 Task: Add Lily's Sweets Cookies & Creme White Chocolate Bar to the cart.
Action: Mouse moved to (13, 61)
Screenshot: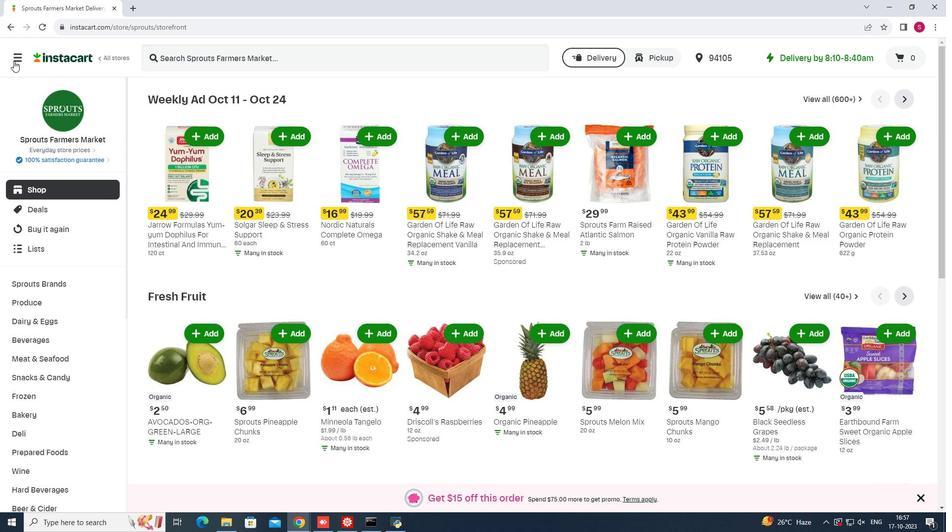 
Action: Mouse pressed left at (13, 61)
Screenshot: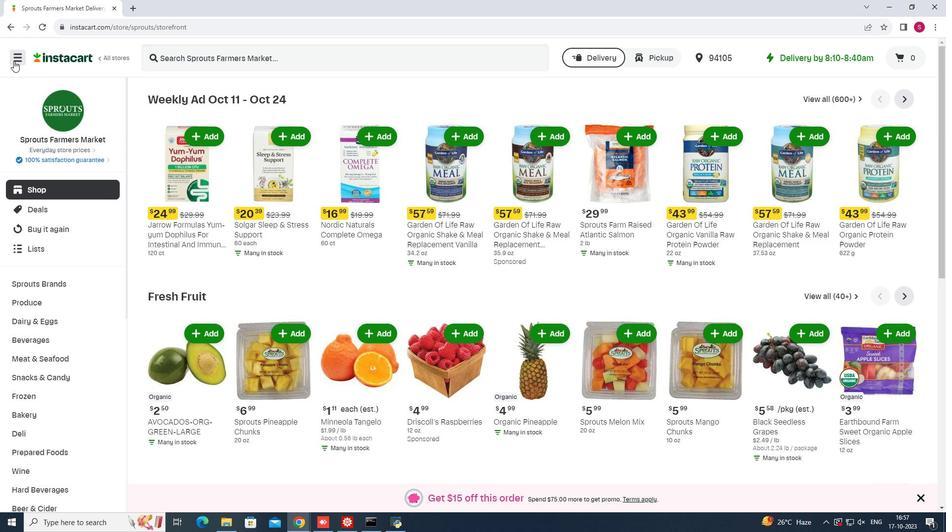 
Action: Mouse moved to (65, 256)
Screenshot: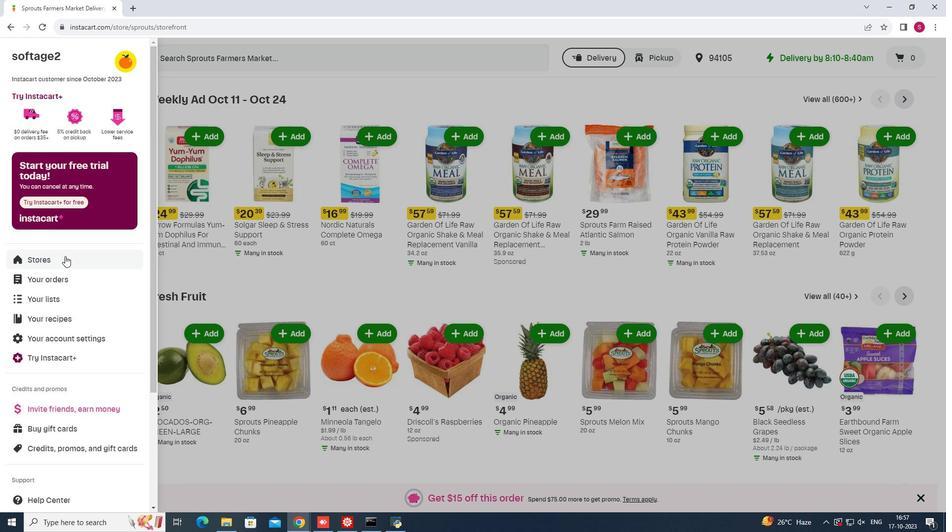 
Action: Mouse pressed left at (65, 256)
Screenshot: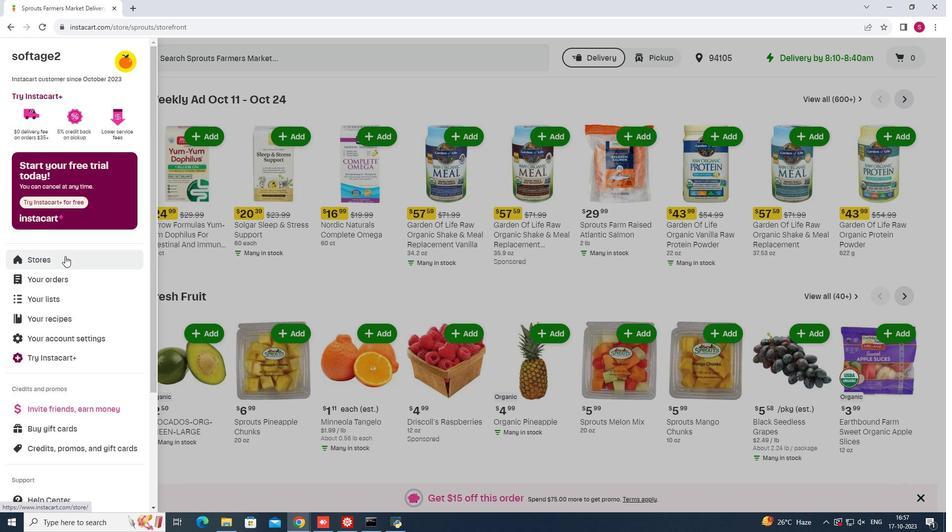 
Action: Mouse moved to (228, 87)
Screenshot: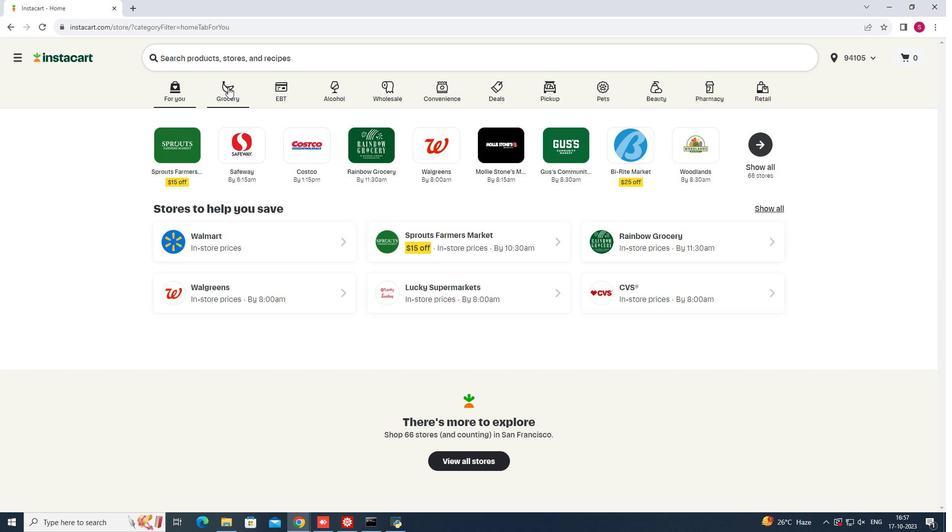 
Action: Mouse pressed left at (228, 87)
Screenshot: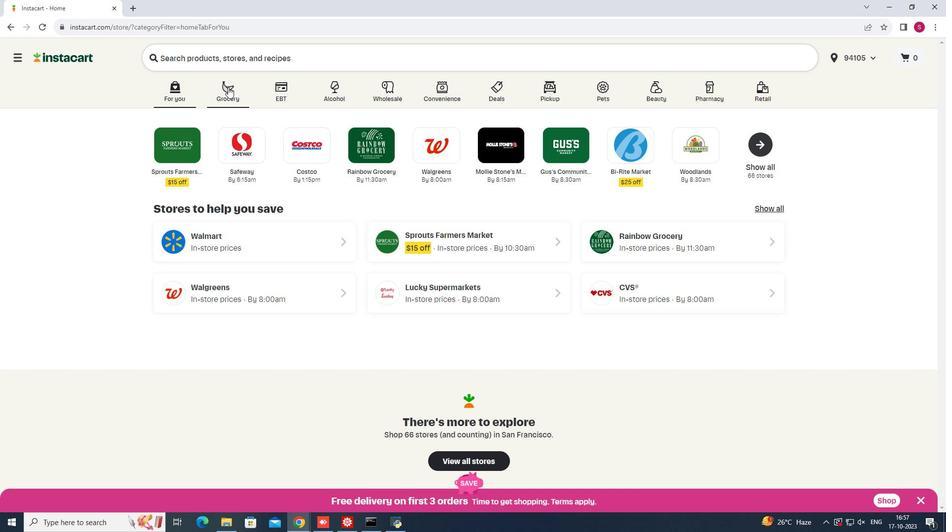 
Action: Mouse moved to (653, 133)
Screenshot: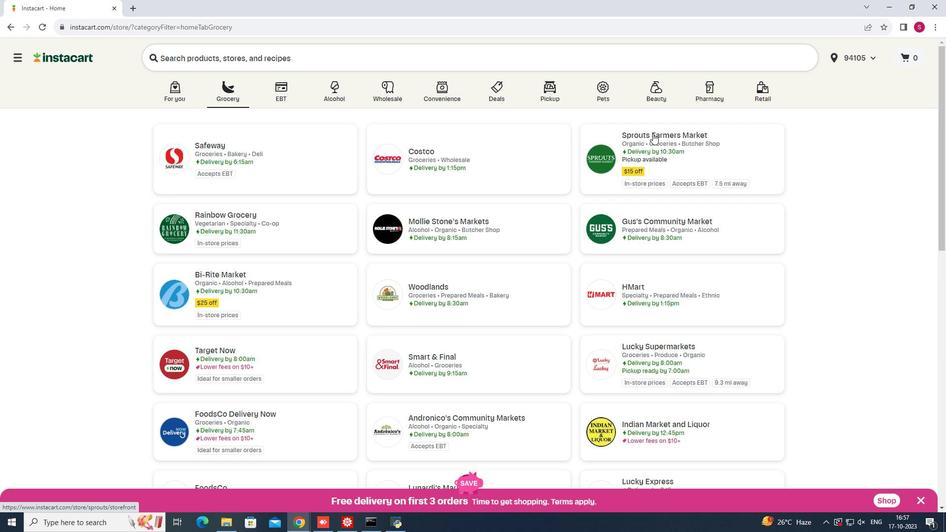 
Action: Mouse pressed left at (653, 133)
Screenshot: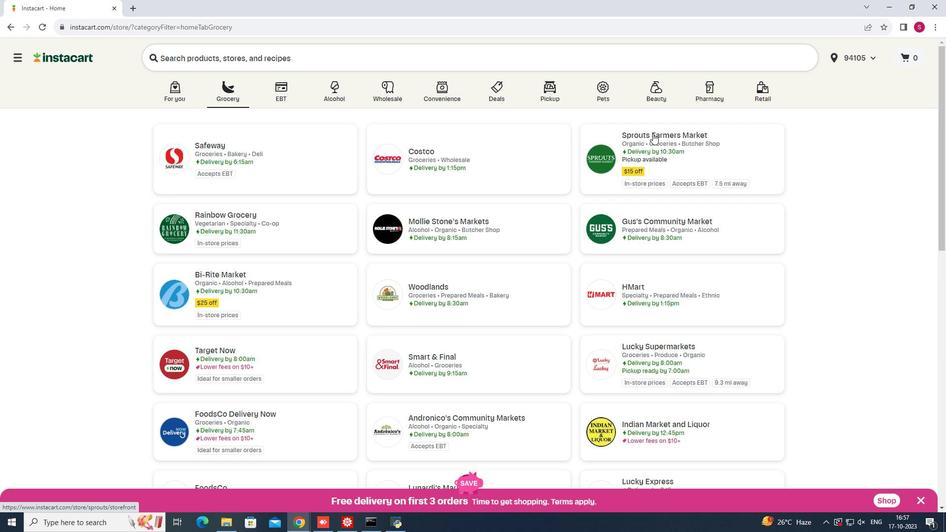 
Action: Mouse moved to (51, 378)
Screenshot: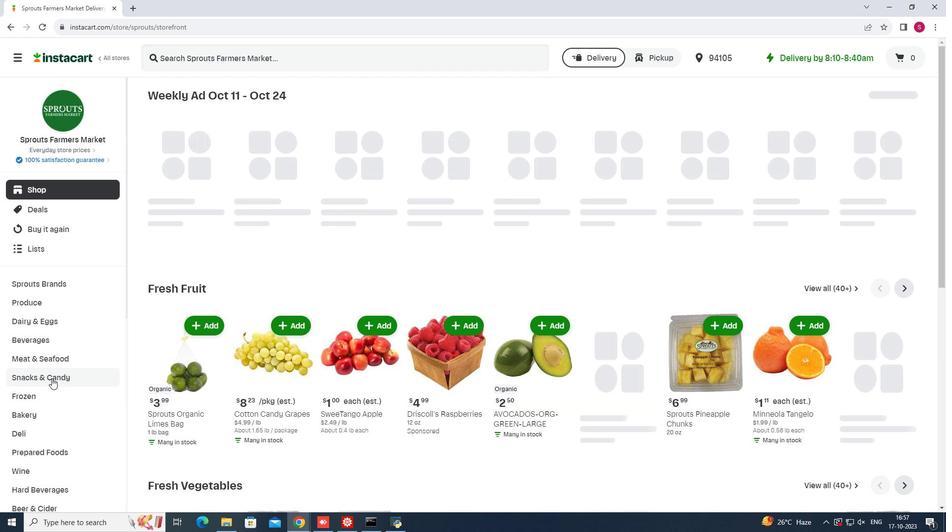 
Action: Mouse pressed left at (51, 378)
Screenshot: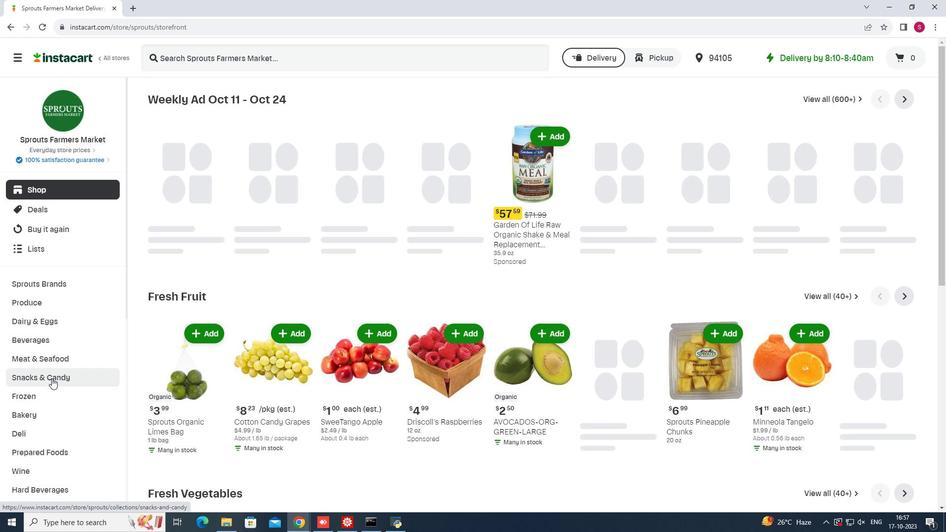 
Action: Mouse moved to (285, 123)
Screenshot: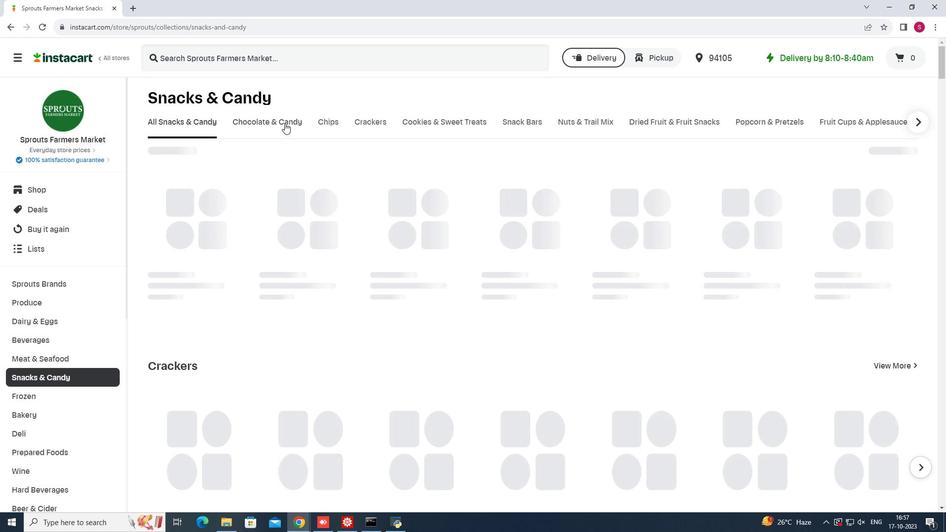 
Action: Mouse pressed left at (285, 123)
Screenshot: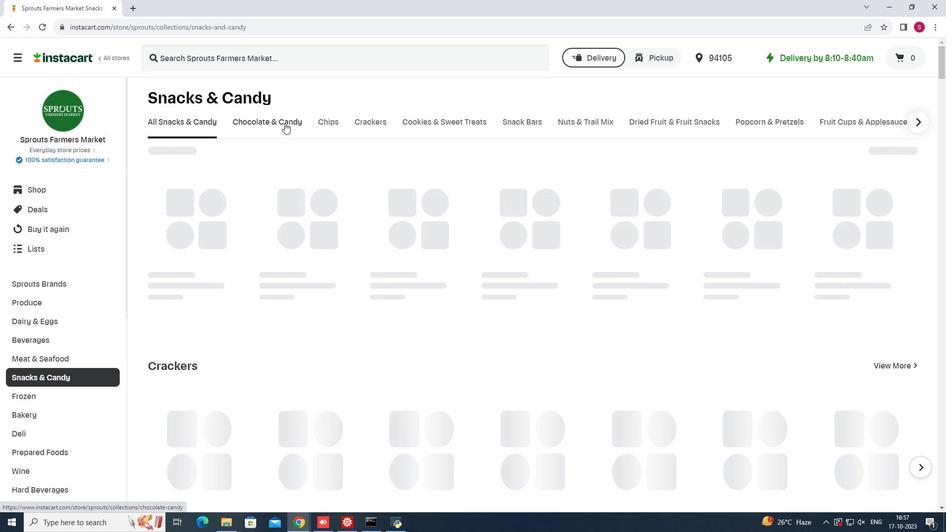 
Action: Mouse moved to (256, 163)
Screenshot: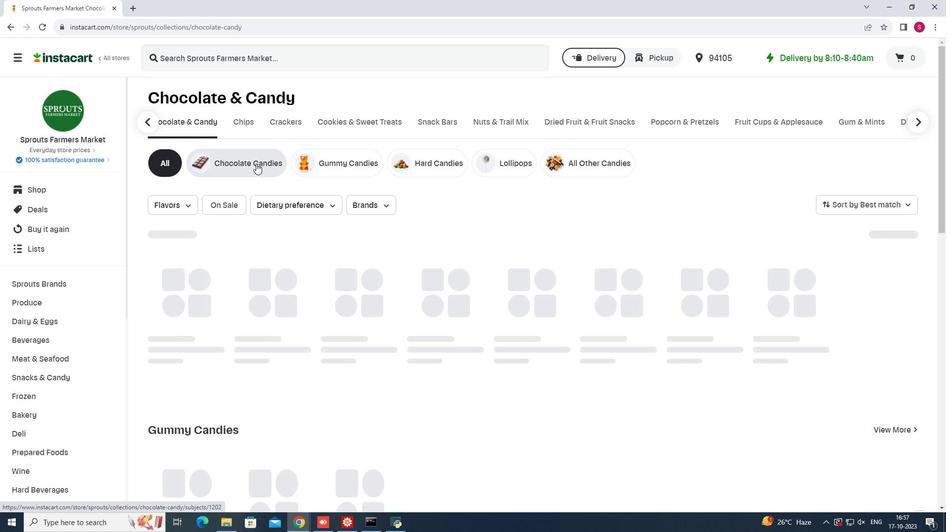 
Action: Mouse pressed left at (256, 163)
Screenshot: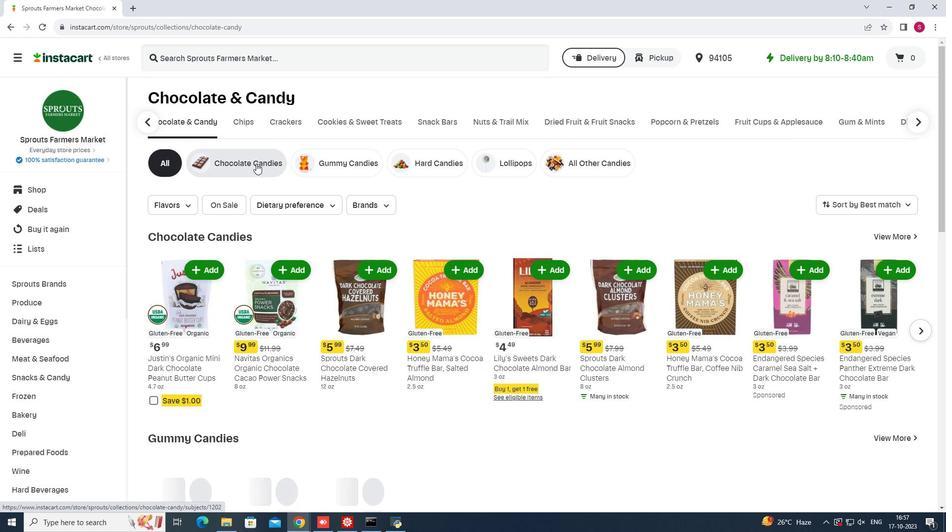 
Action: Mouse moved to (293, 55)
Screenshot: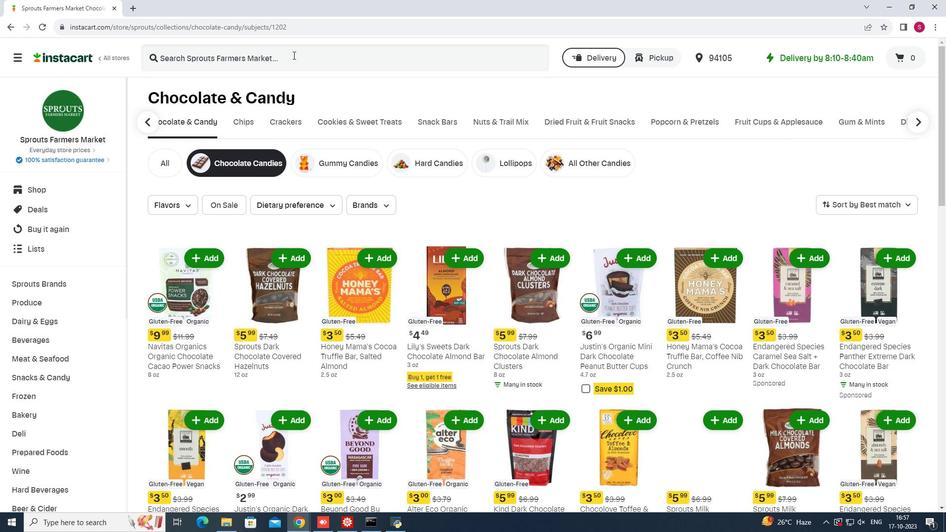 
Action: Mouse pressed left at (293, 55)
Screenshot: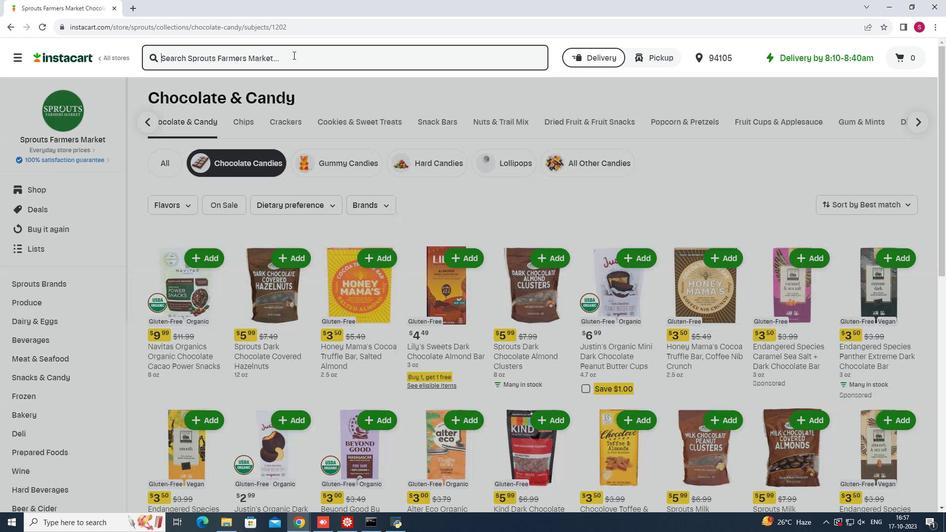 
Action: Key pressed <Key.shift>lilt<Key.backspace>y<Key.backspace><Key.backspace><Key.backspace><Key.backspace><Key.backspace><Key.backspace><Key.backspace><Key.backspace><Key.backspace><Key.backspace><Key.backspace><Key.backspace><Key.backspace><Key.backspace><Key.backspace><Key.backspace><Key.backspace><Key.caps_lock><Key.caps_lock><Key.shift>Lily's<Key.space><Key.shift>Sweets<Key.space><Key.shift>Cookies<Key.space><Key.shift><Key.shift><Key.shift><Key.shift><Key.shift>&<Key.space><Key.shift><Key.shift><Key.shift><Key.shift><Key.shift><Key.shift><Key.shift><Key.shift>Creme<Key.space><Key.shift>White<Key.space><Key.shift>Chocolate<Key.space><Key.shift>Bar<Key.enter>
Screenshot: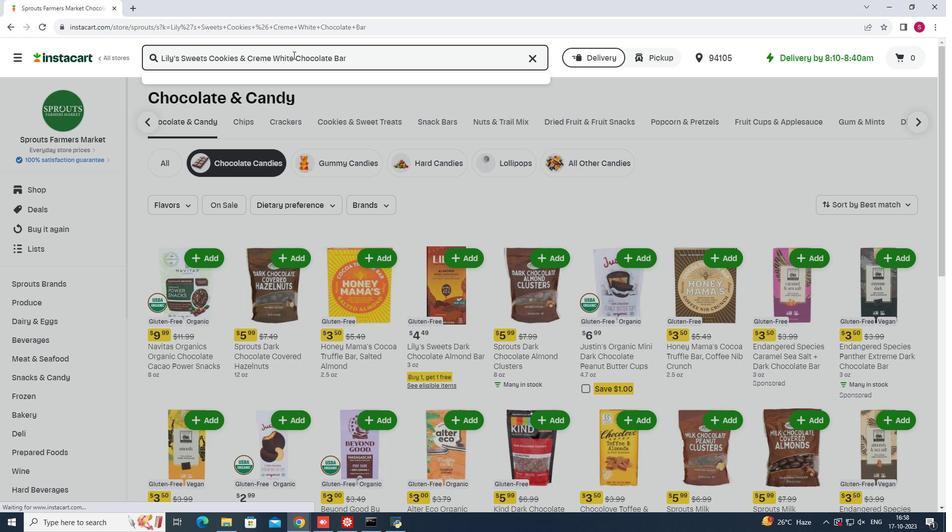 
Action: Mouse moved to (426, 140)
Screenshot: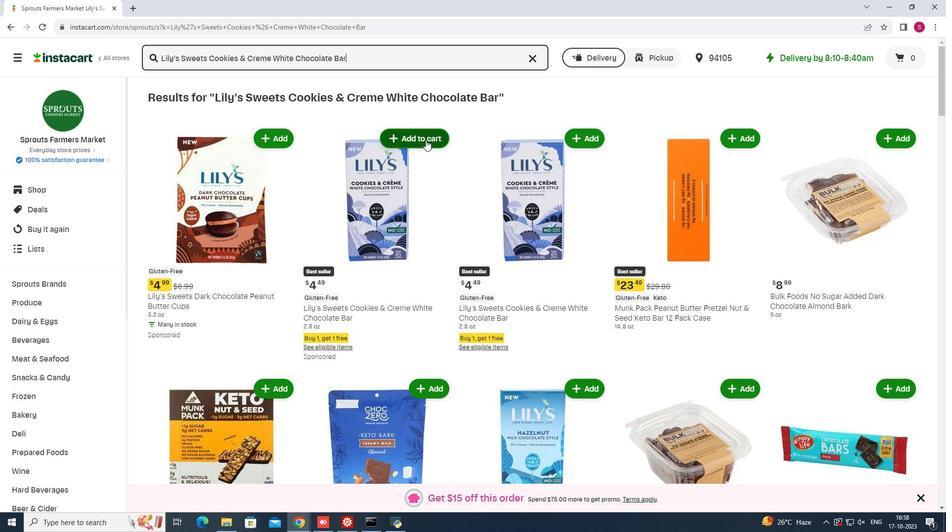 
Action: Mouse pressed left at (426, 140)
Screenshot: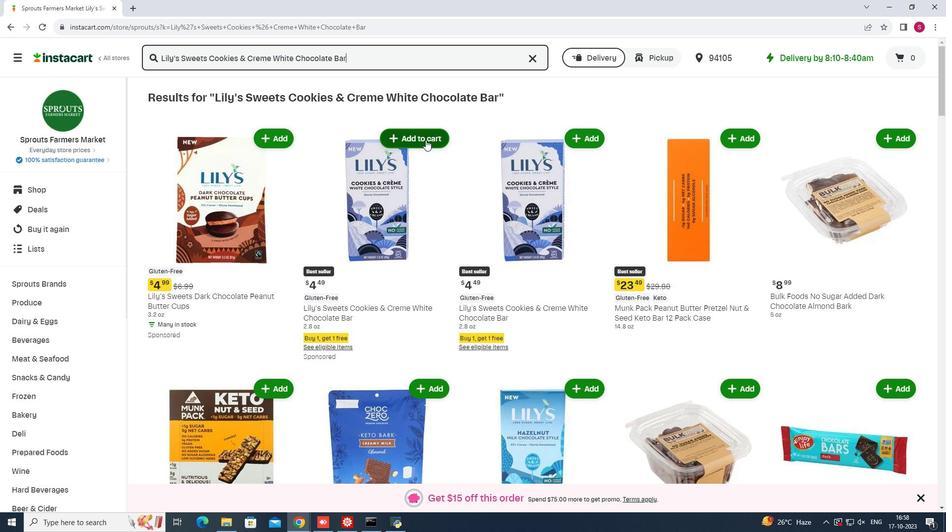 
Action: Mouse moved to (610, 148)
Screenshot: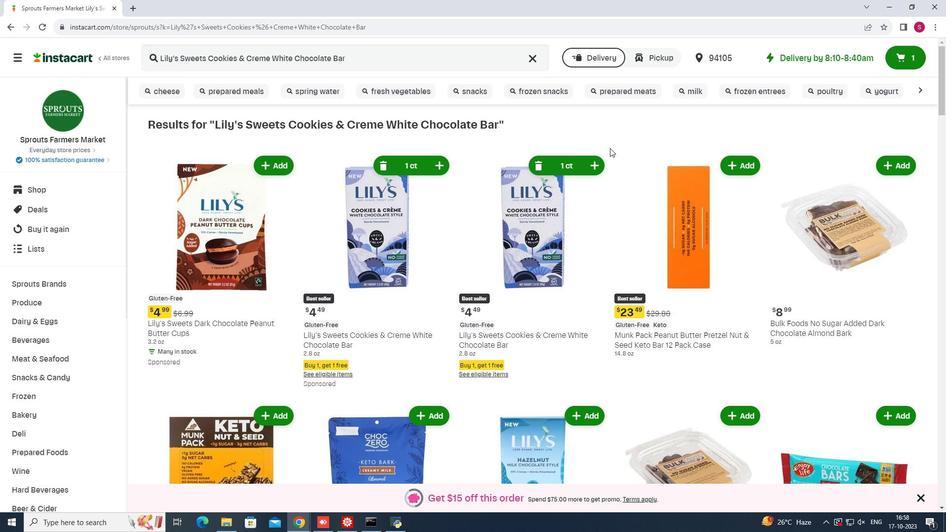 
